 Task: Add an event with the title Casual Presentation Revisions, date '2024/05/28', time 7:50 AM to 9:50 AM, logged in from the account softage.10@softage.netand send the event invitation to softage.9@softage.net and softage.8@softage.net. Set a reminder for the event 221 day before
Action: Mouse moved to (90, 105)
Screenshot: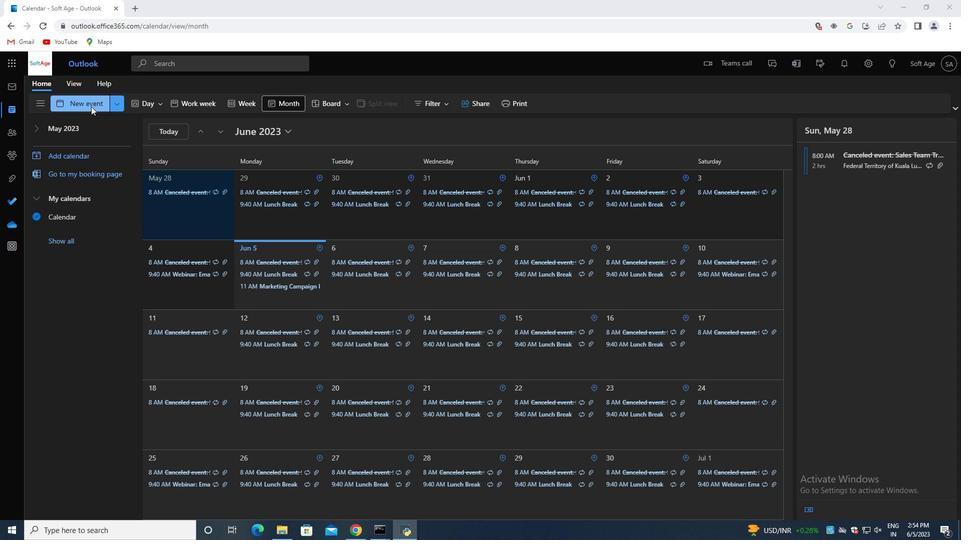 
Action: Mouse pressed left at (90, 105)
Screenshot: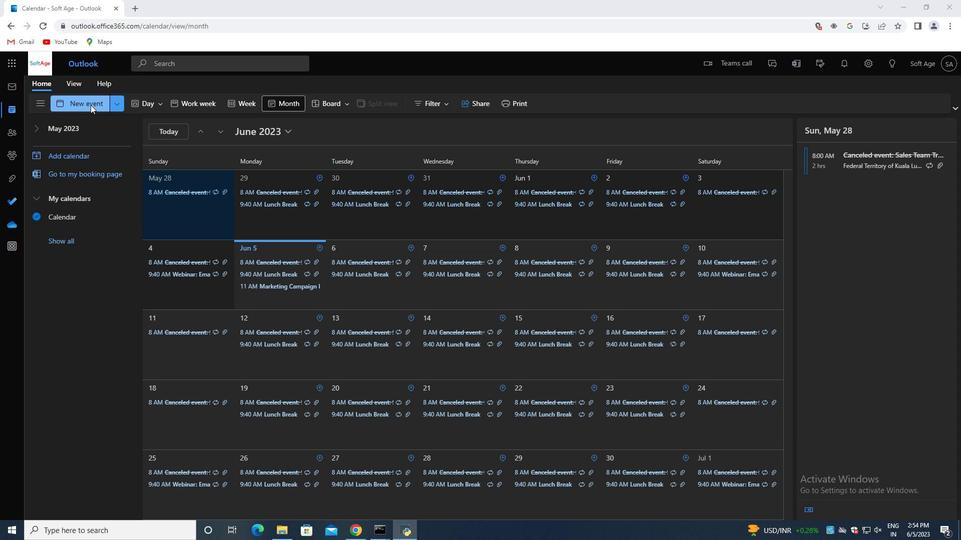 
Action: Mouse moved to (373, 112)
Screenshot: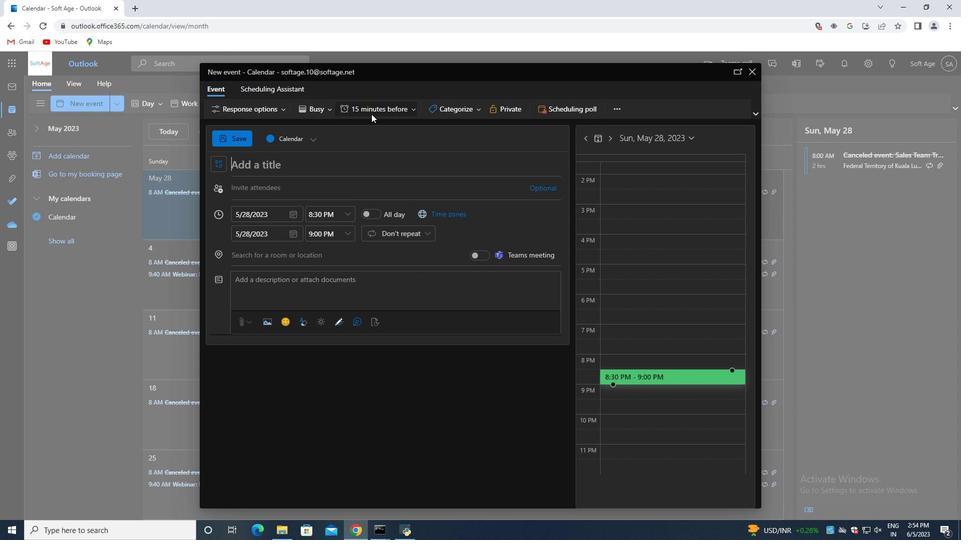 
Action: Mouse pressed left at (373, 112)
Screenshot: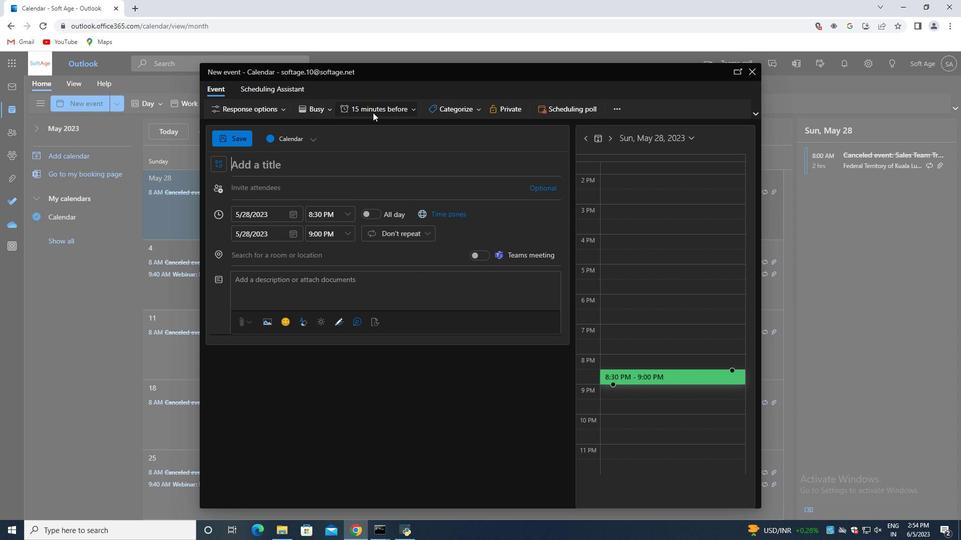 
Action: Mouse moved to (379, 333)
Screenshot: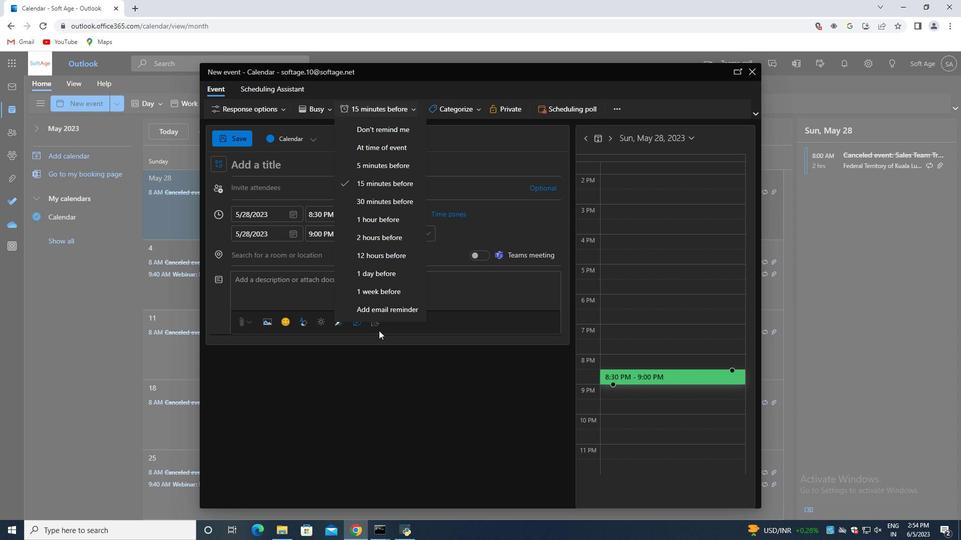 
